 Task: Change the visibility to private.
Action: Mouse pressed left at (288, 56)
Screenshot: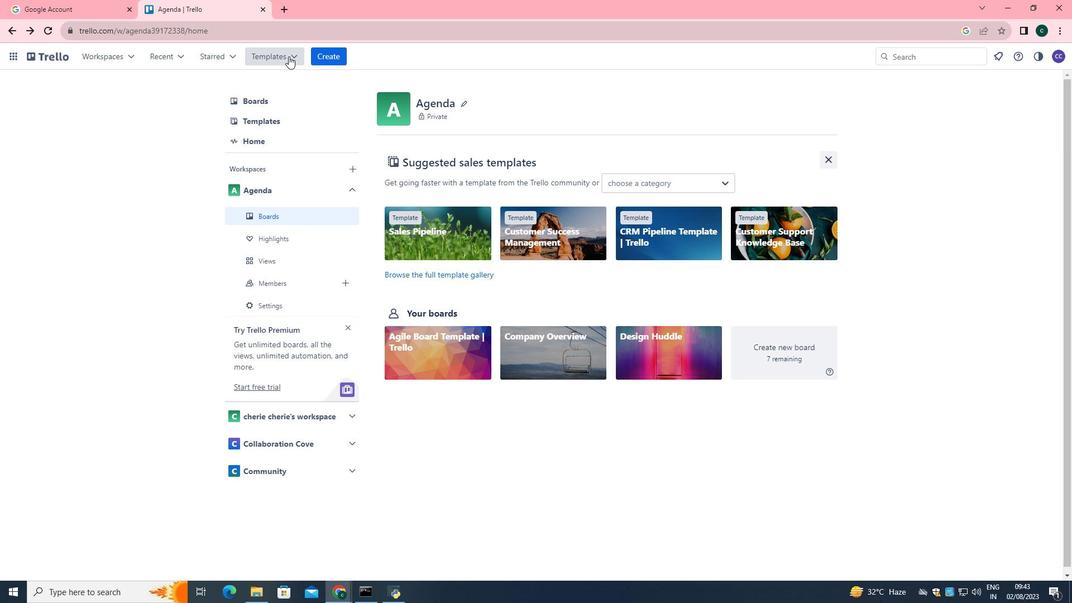 
Action: Mouse moved to (302, 202)
Screenshot: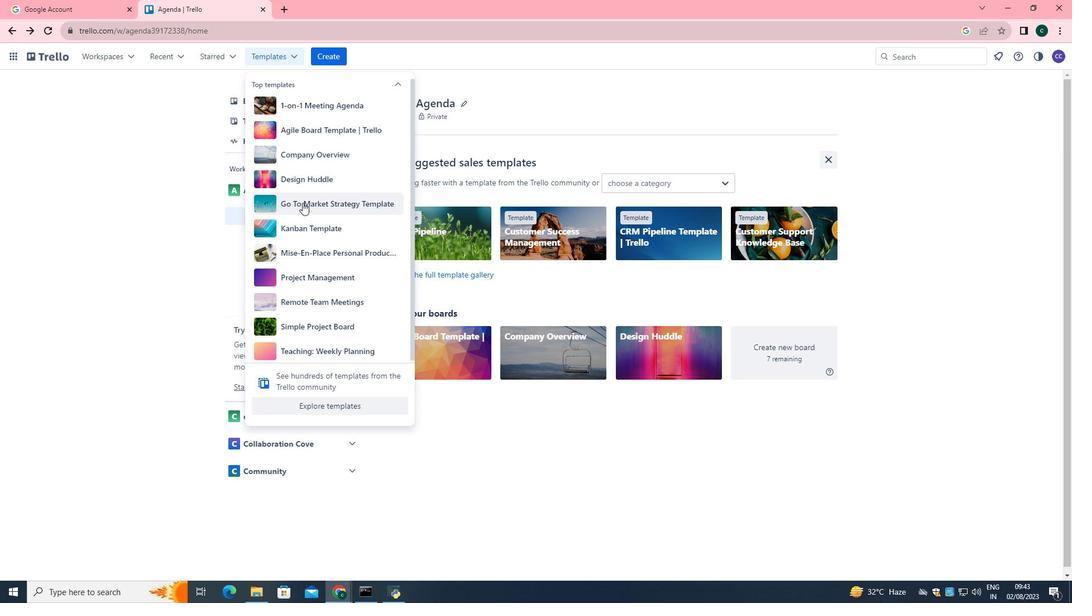 
Action: Mouse pressed left at (302, 202)
Screenshot: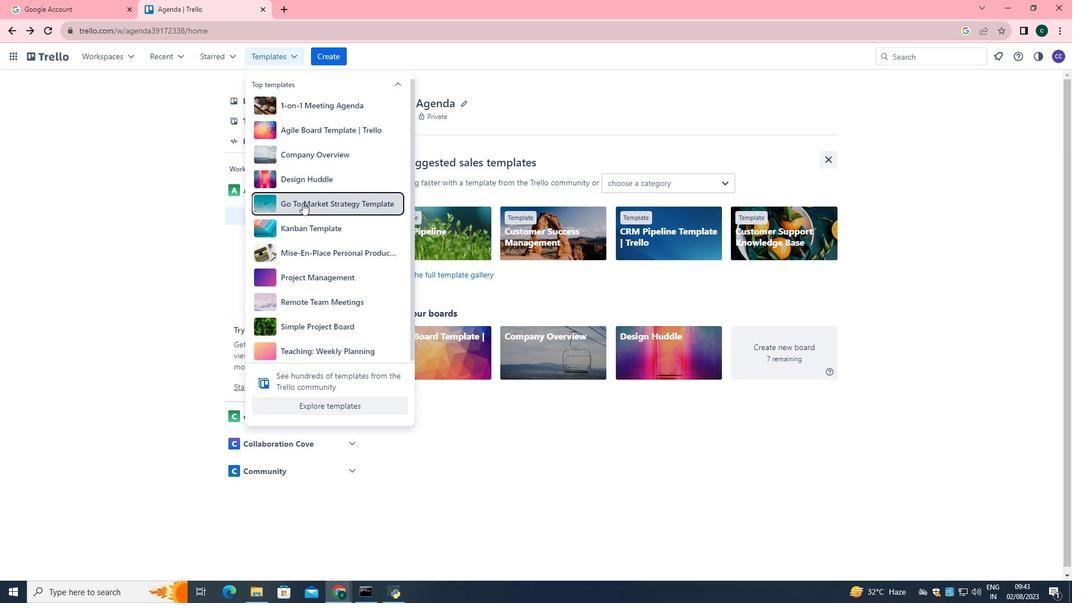 
Action: Mouse moved to (308, 268)
Screenshot: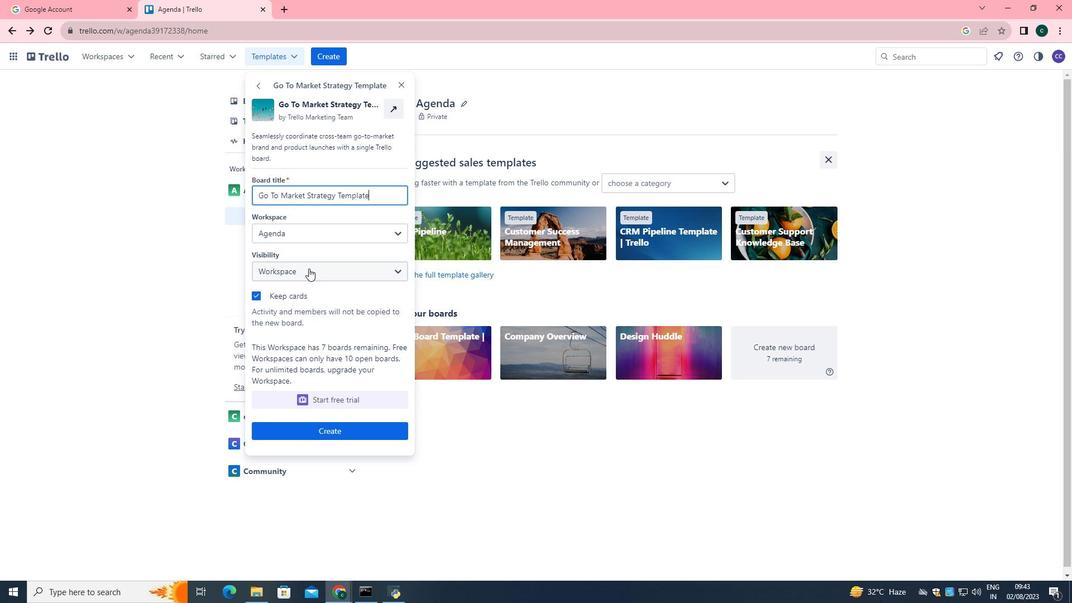 
Action: Mouse pressed left at (308, 268)
Screenshot: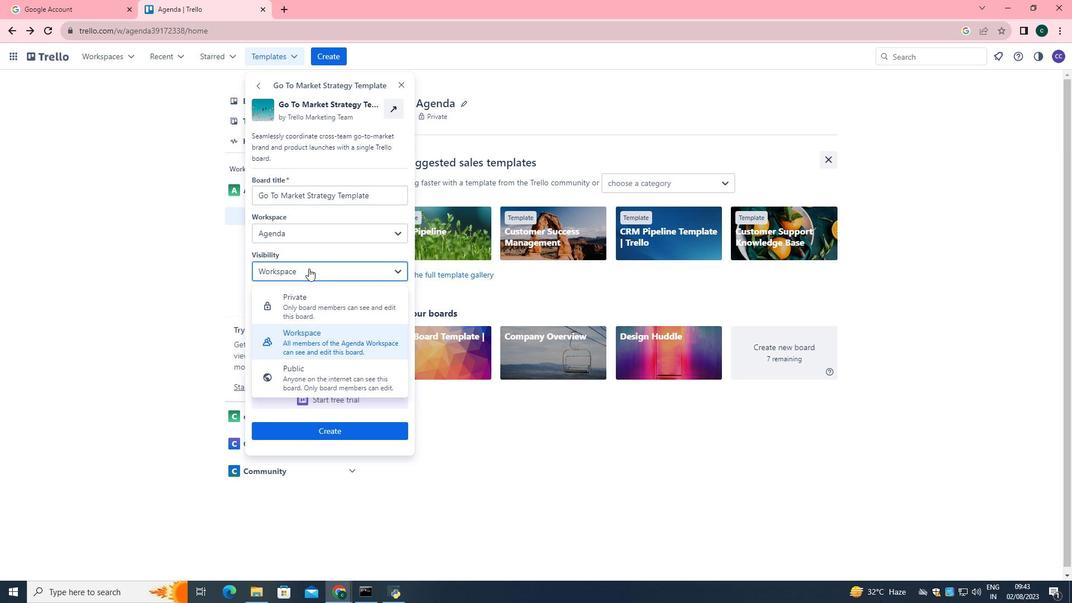 
Action: Mouse moved to (312, 297)
Screenshot: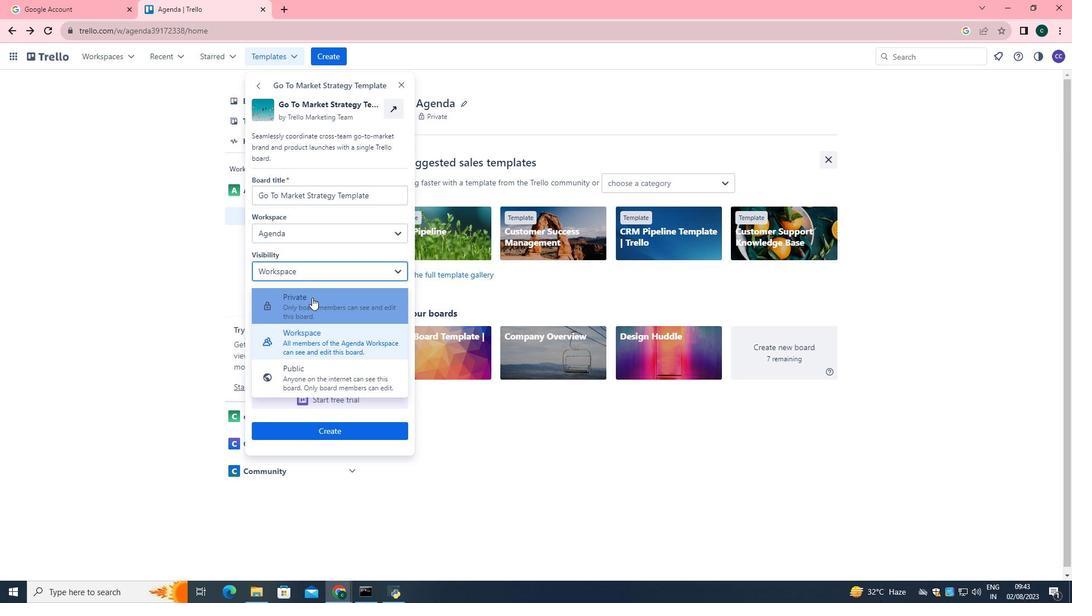 
Action: Mouse pressed left at (312, 297)
Screenshot: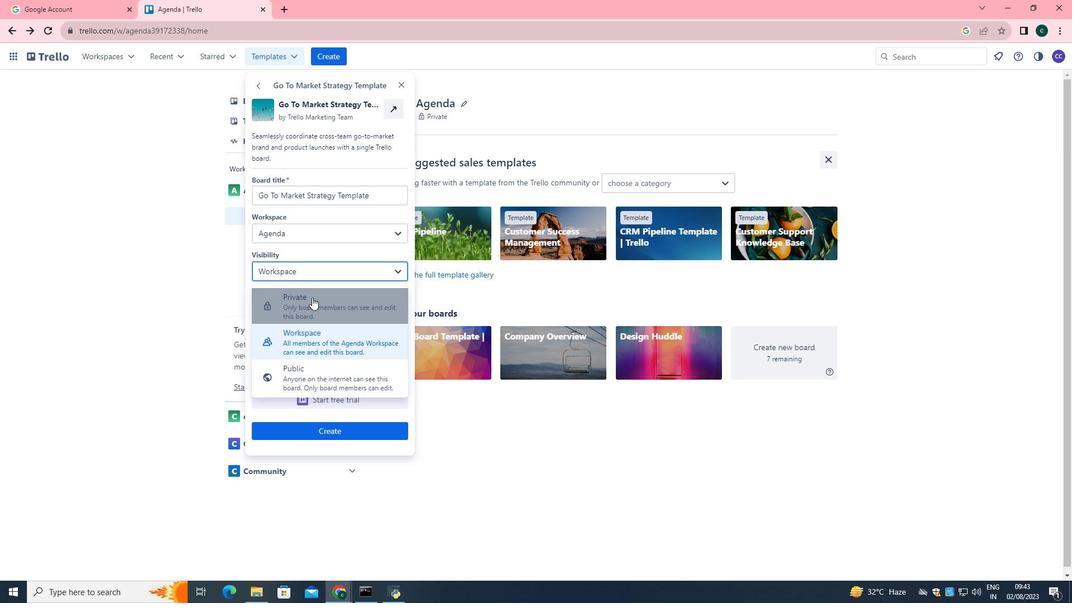 
